 Task: Create in the project TranceTech and in the Backlog issue 'Integrate a new social media sharing feature into an existing website to increase brand awareness and customer engagement' a child issue 'Serverless computing application load testing and optimization', and assign it to team member softage.3@softage.net.
Action: Mouse moved to (217, 60)
Screenshot: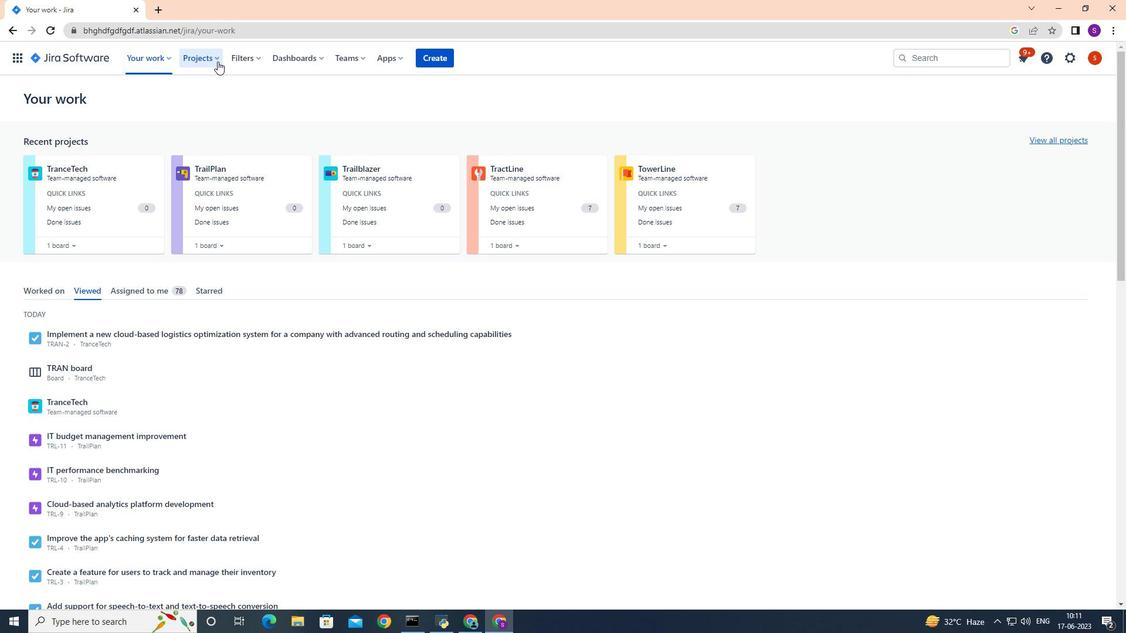 
Action: Mouse pressed left at (217, 60)
Screenshot: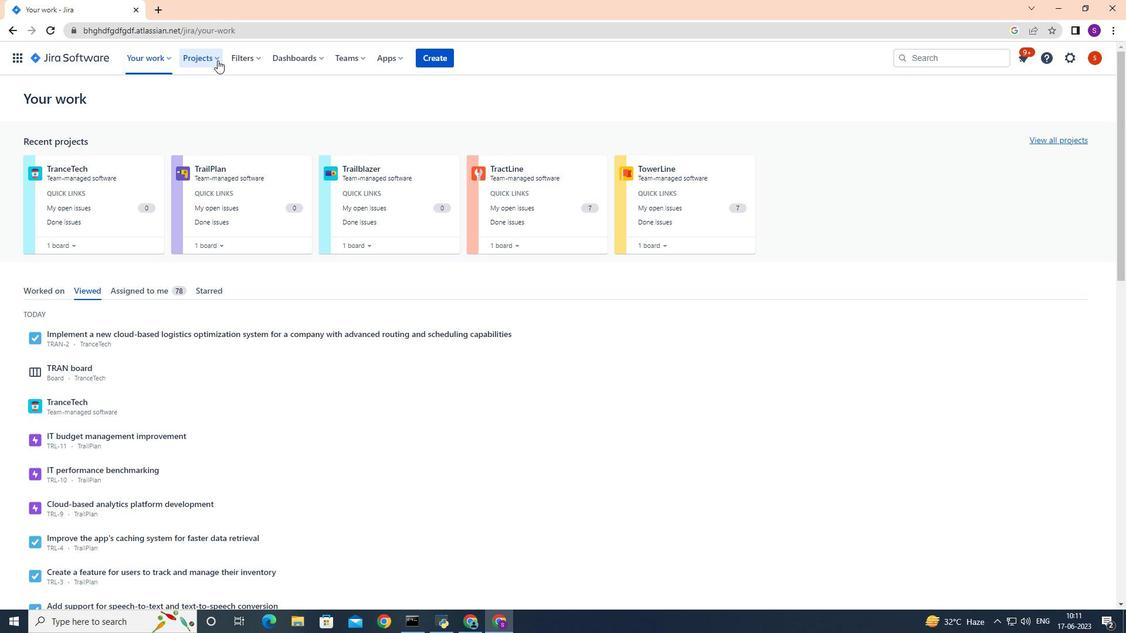 
Action: Mouse moved to (243, 110)
Screenshot: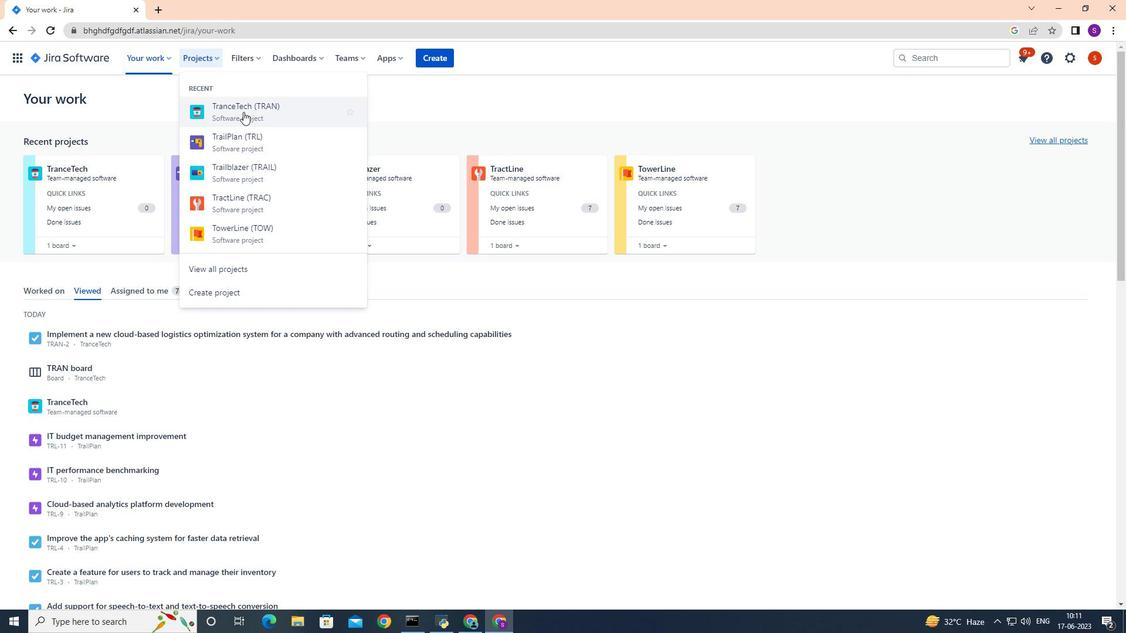
Action: Mouse pressed left at (243, 110)
Screenshot: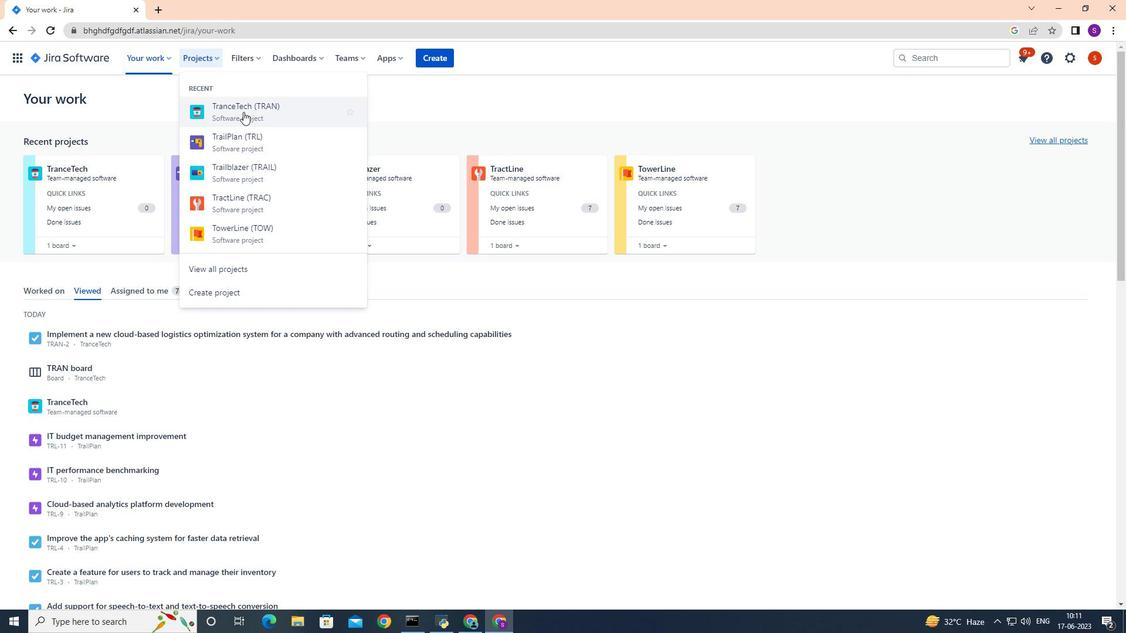 
Action: Mouse moved to (59, 180)
Screenshot: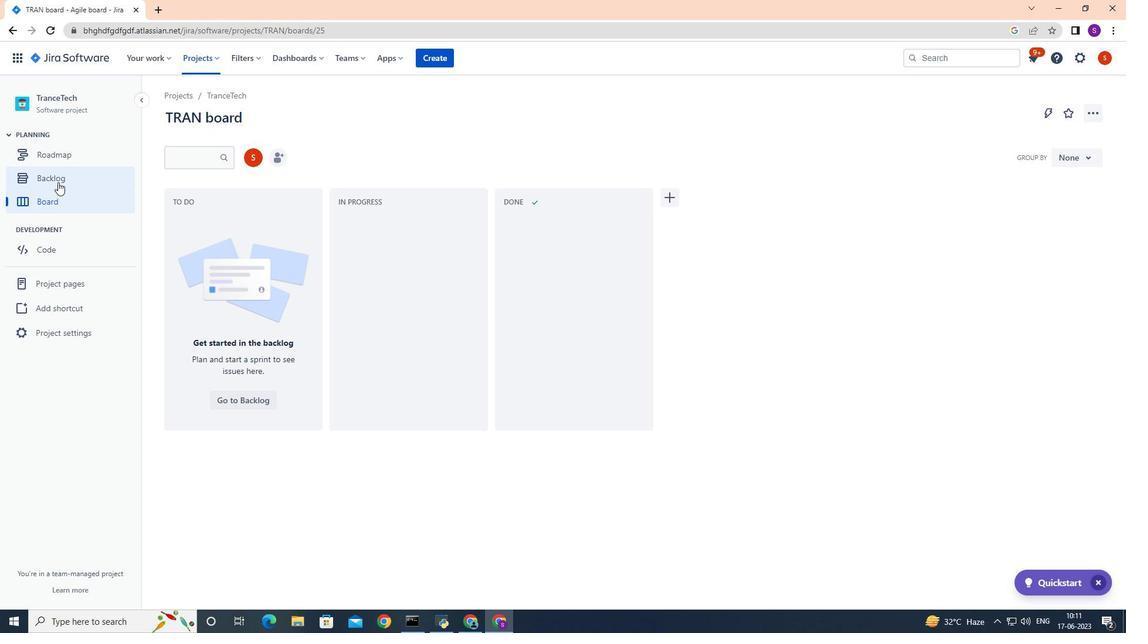
Action: Mouse pressed left at (59, 180)
Screenshot: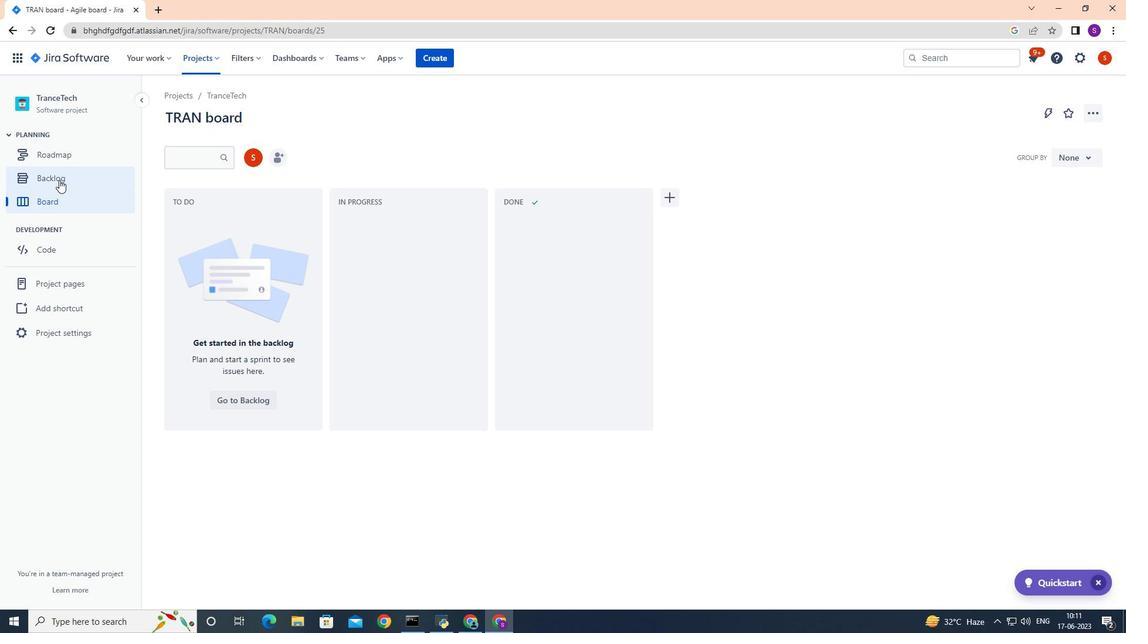 
Action: Mouse moved to (518, 420)
Screenshot: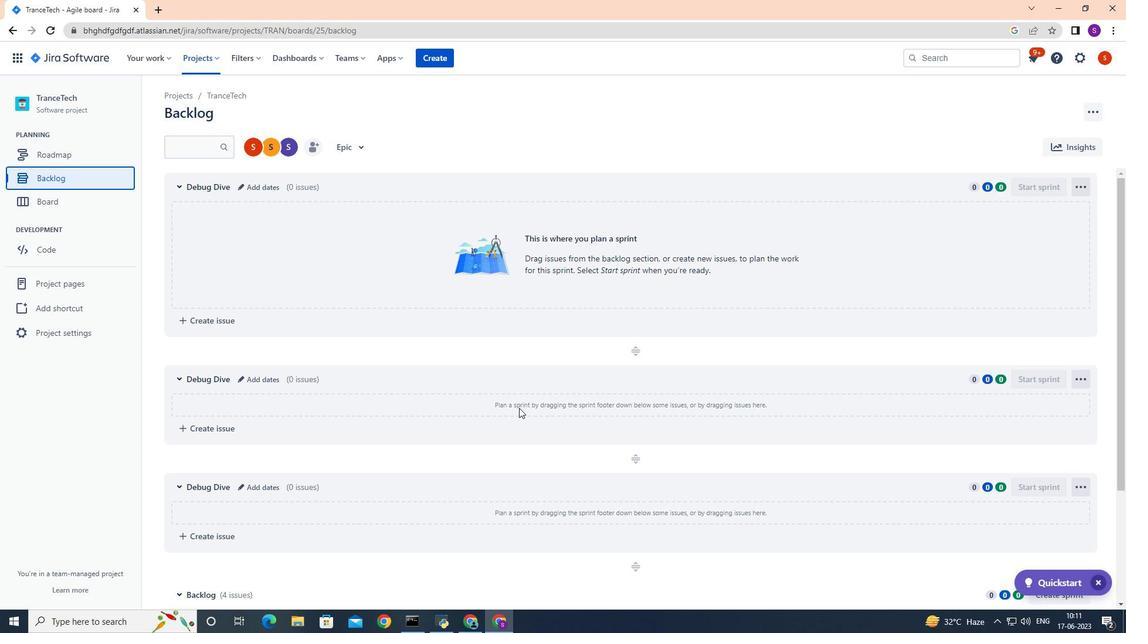 
Action: Mouse scrolled (518, 420) with delta (0, 0)
Screenshot: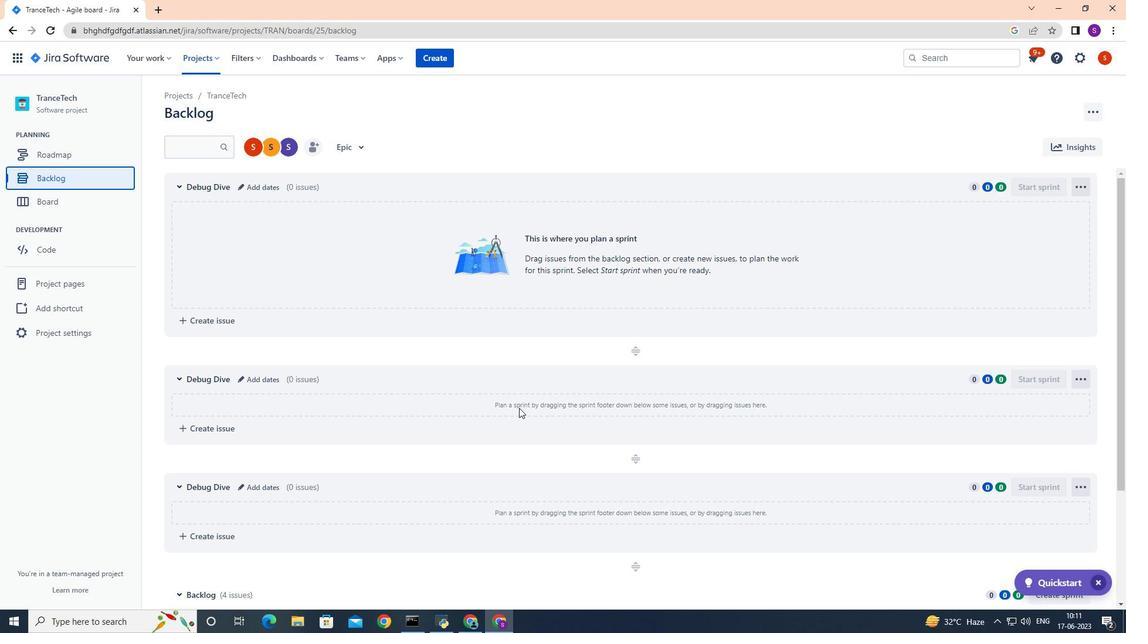 
Action: Mouse moved to (517, 422)
Screenshot: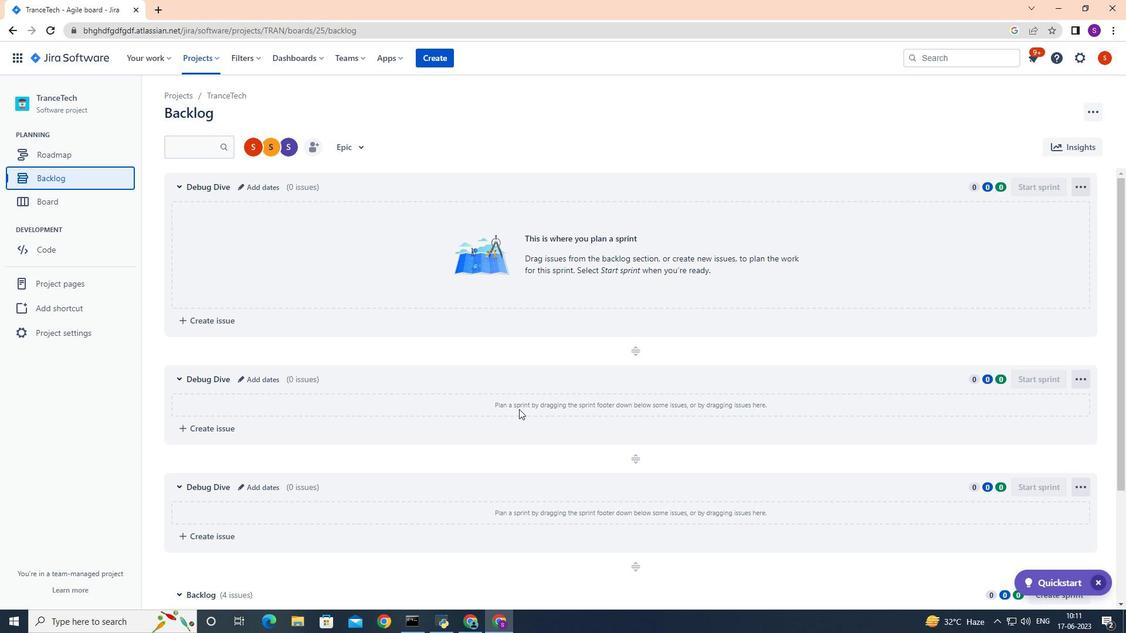 
Action: Mouse scrolled (517, 421) with delta (0, 0)
Screenshot: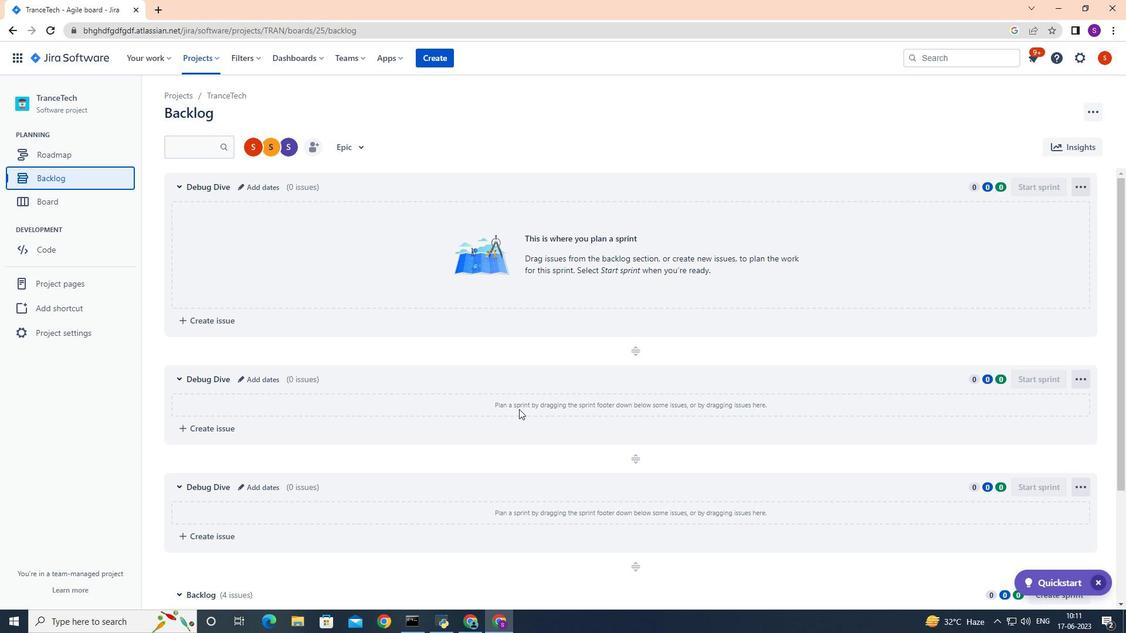 
Action: Mouse moved to (517, 422)
Screenshot: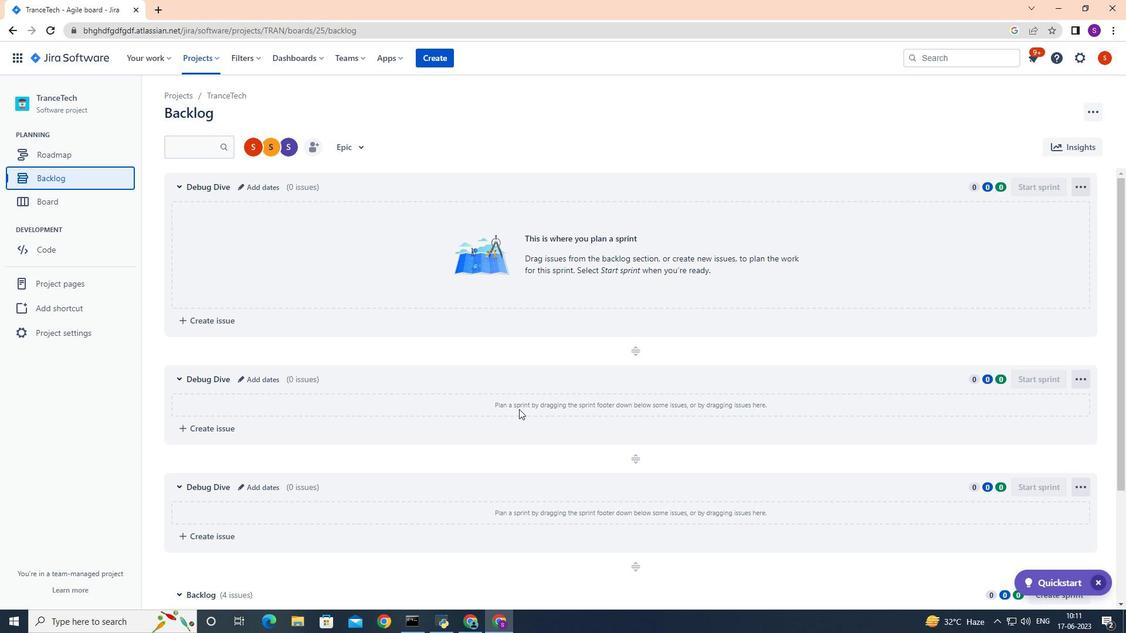 
Action: Mouse scrolled (517, 421) with delta (0, 0)
Screenshot: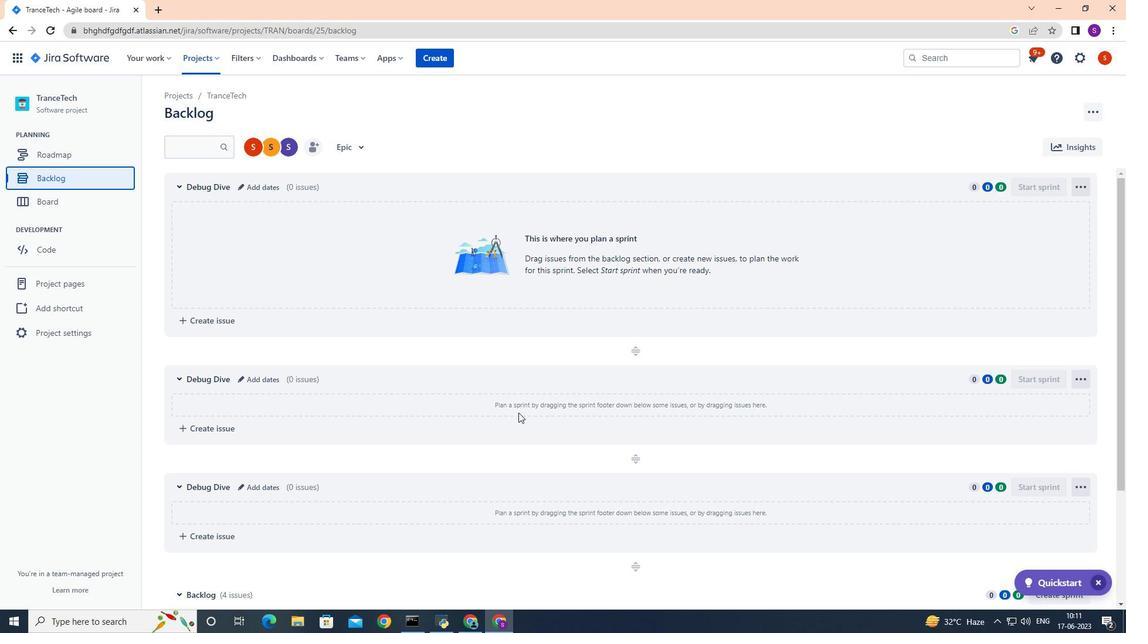 
Action: Mouse moved to (517, 422)
Screenshot: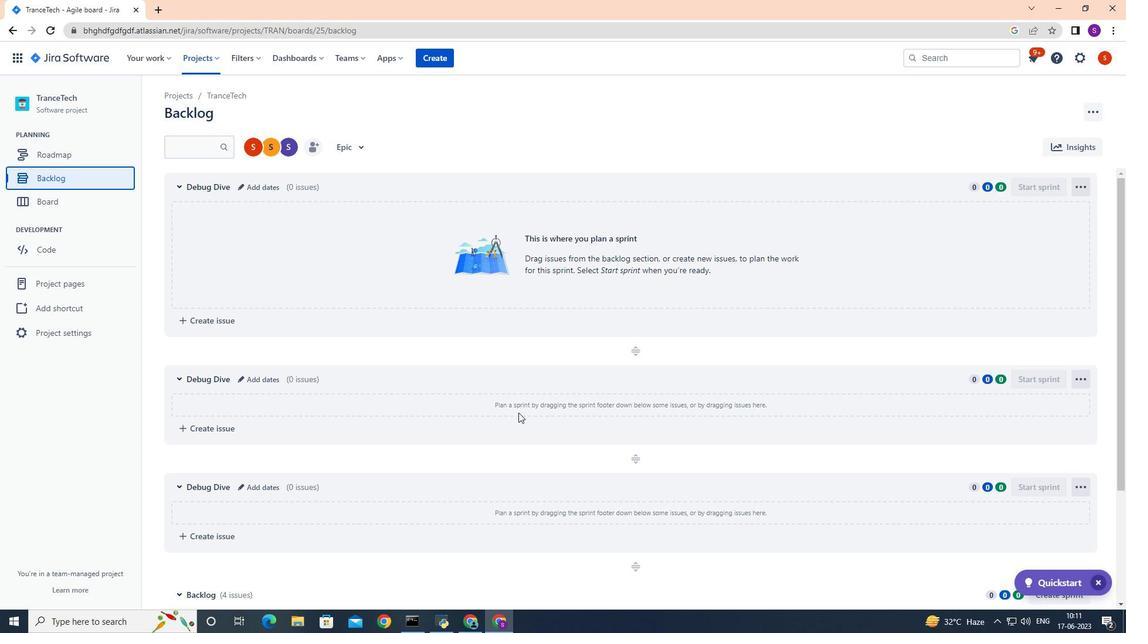 
Action: Mouse scrolled (517, 421) with delta (0, 0)
Screenshot: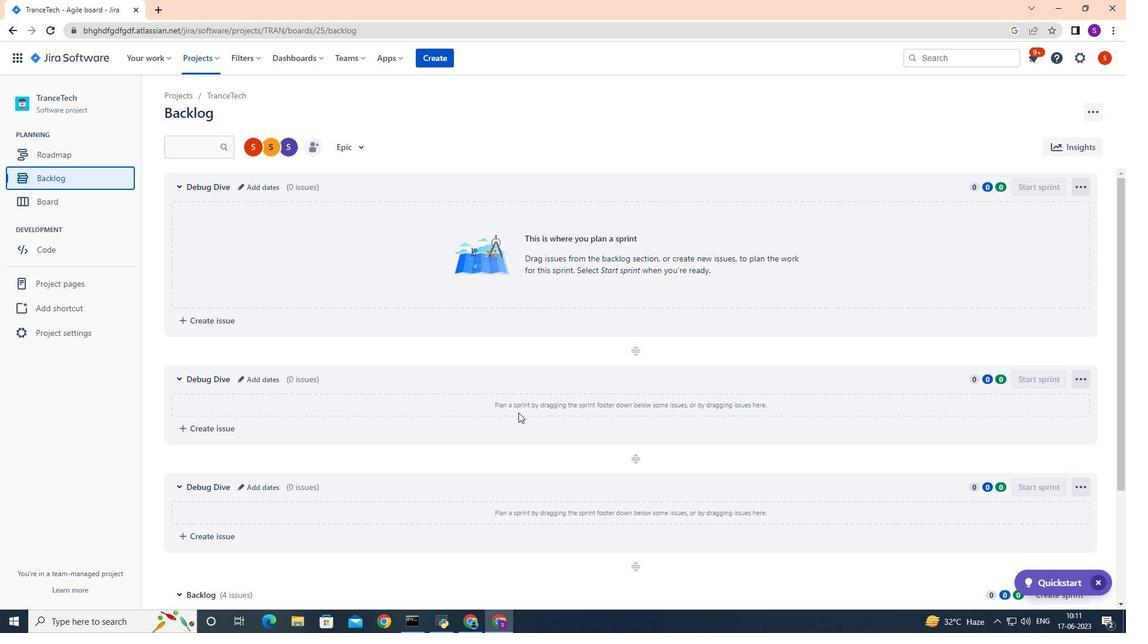 
Action: Mouse moved to (516, 422)
Screenshot: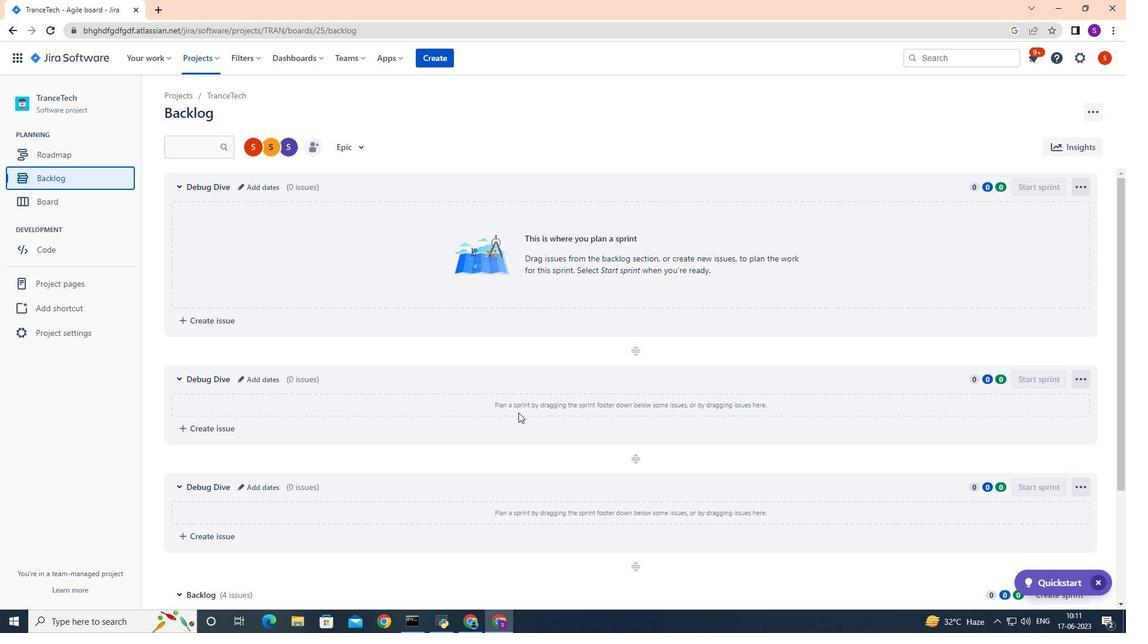 
Action: Mouse scrolled (516, 421) with delta (0, 0)
Screenshot: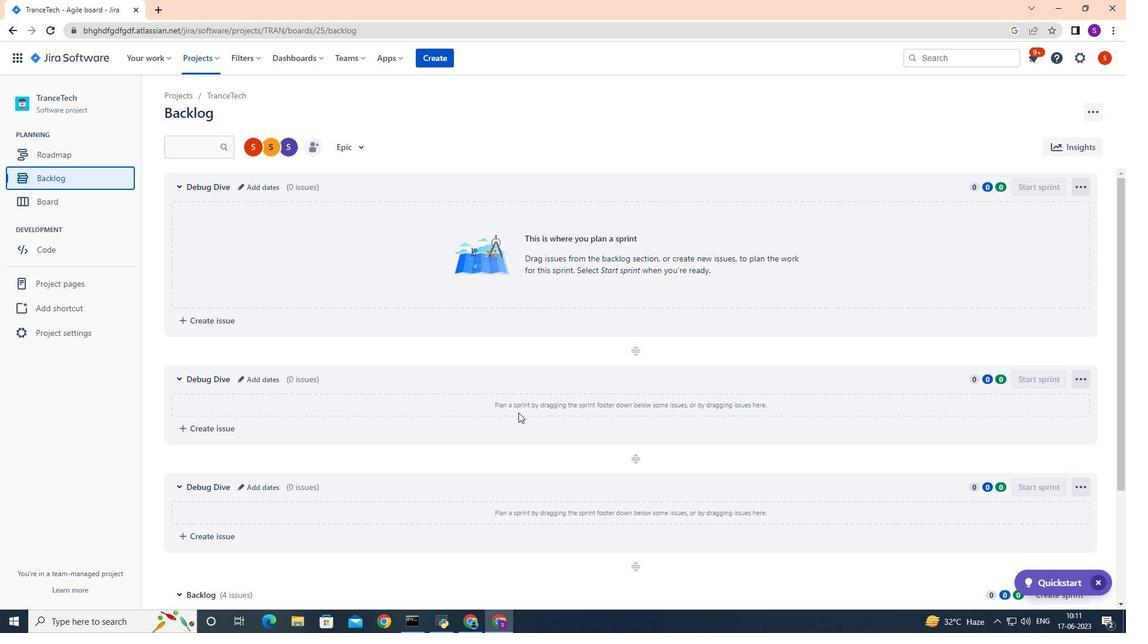 
Action: Mouse moved to (514, 420)
Screenshot: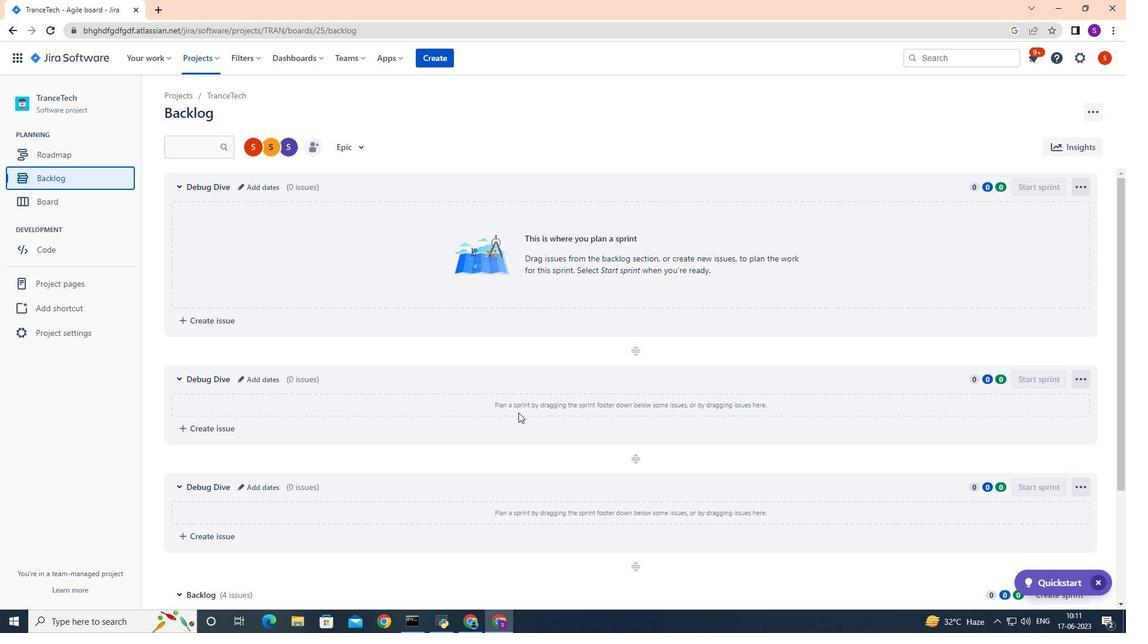
Action: Mouse scrolled (514, 419) with delta (0, 0)
Screenshot: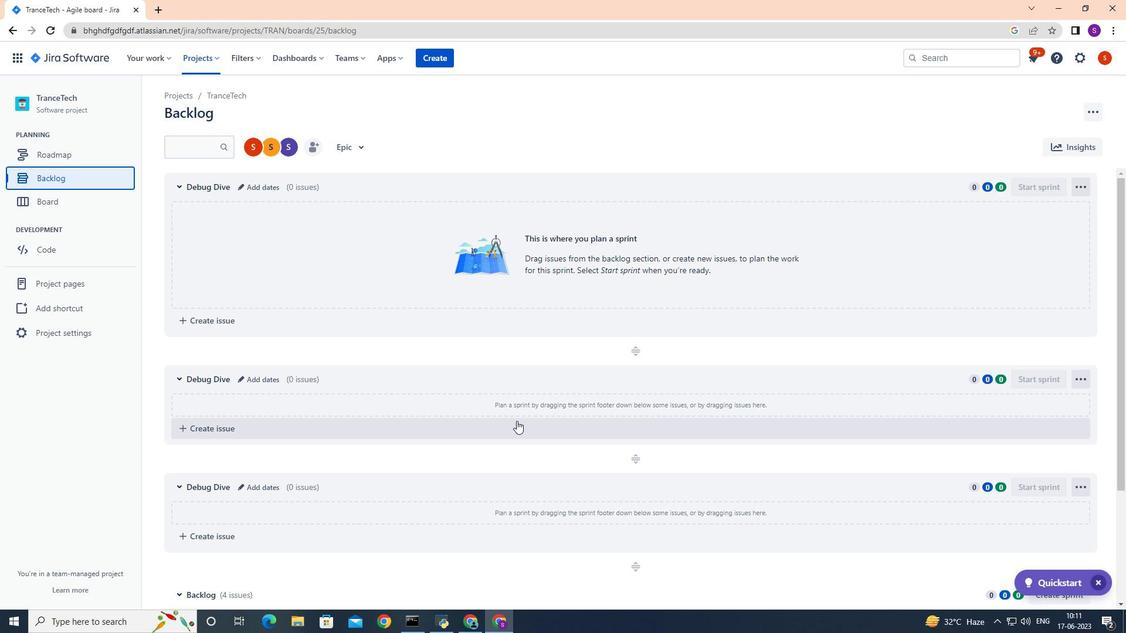 
Action: Mouse moved to (511, 414)
Screenshot: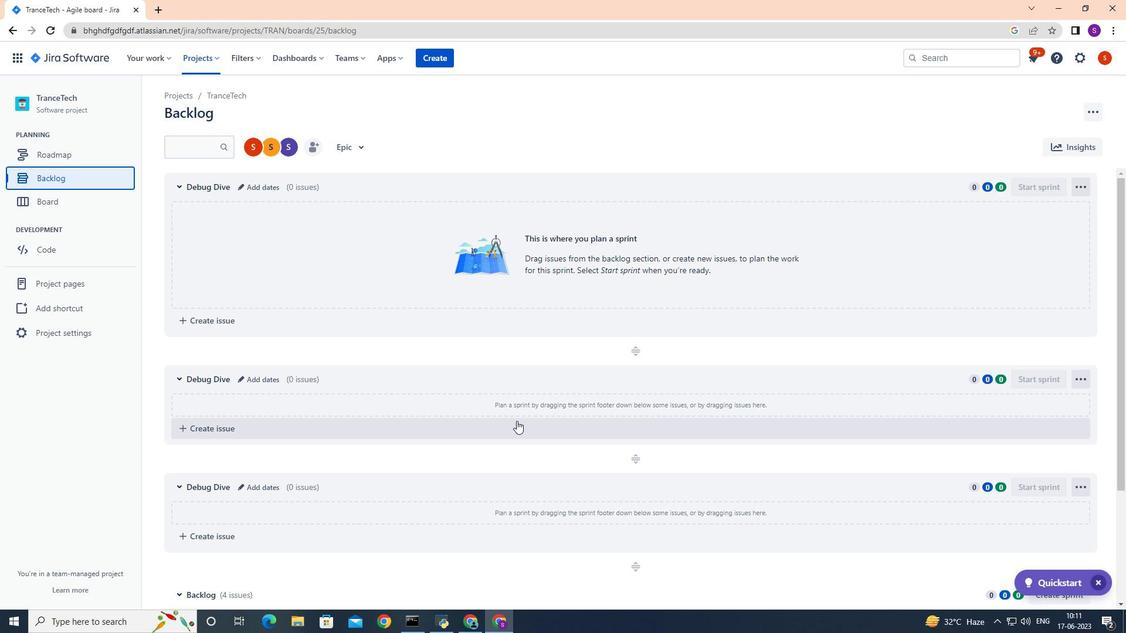 
Action: Mouse scrolled (511, 414) with delta (0, 0)
Screenshot: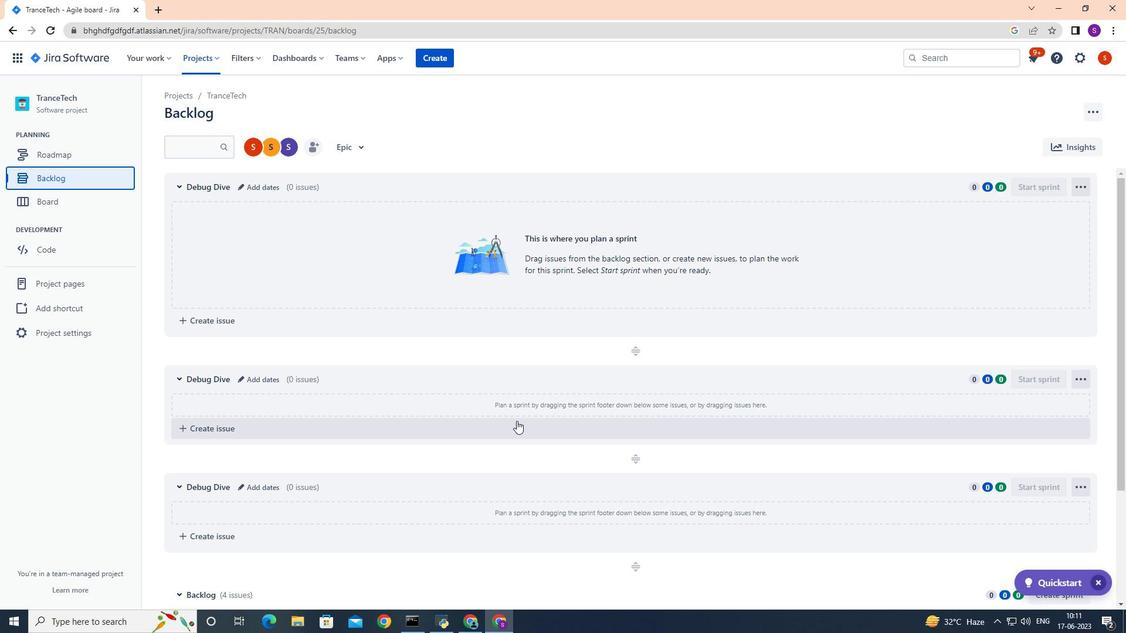 
Action: Mouse moved to (728, 491)
Screenshot: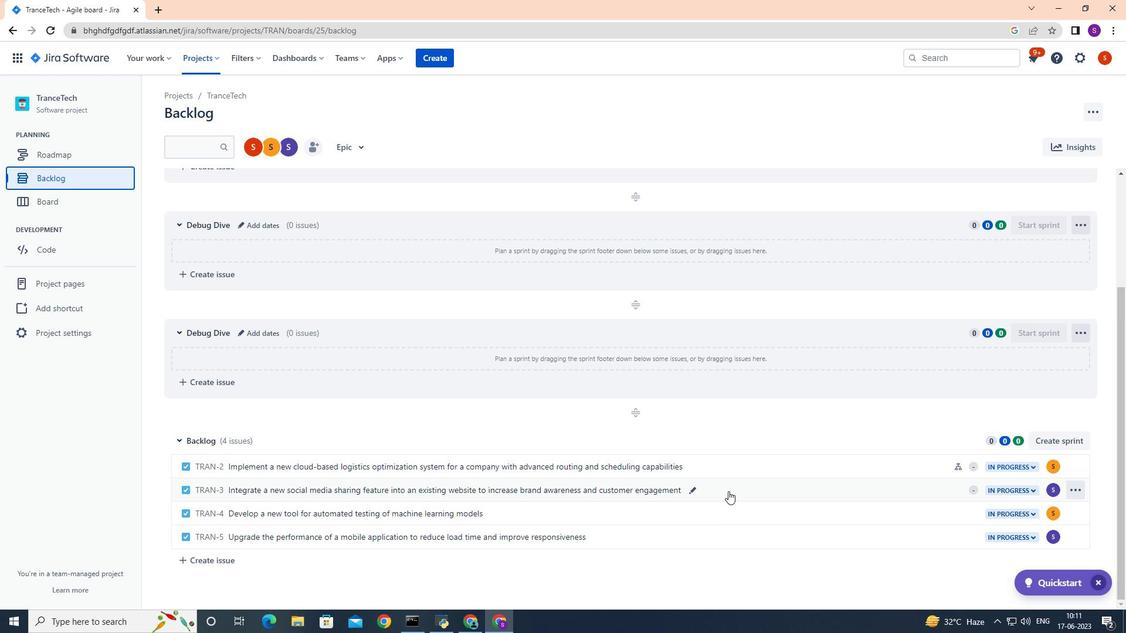 
Action: Mouse pressed left at (728, 491)
Screenshot: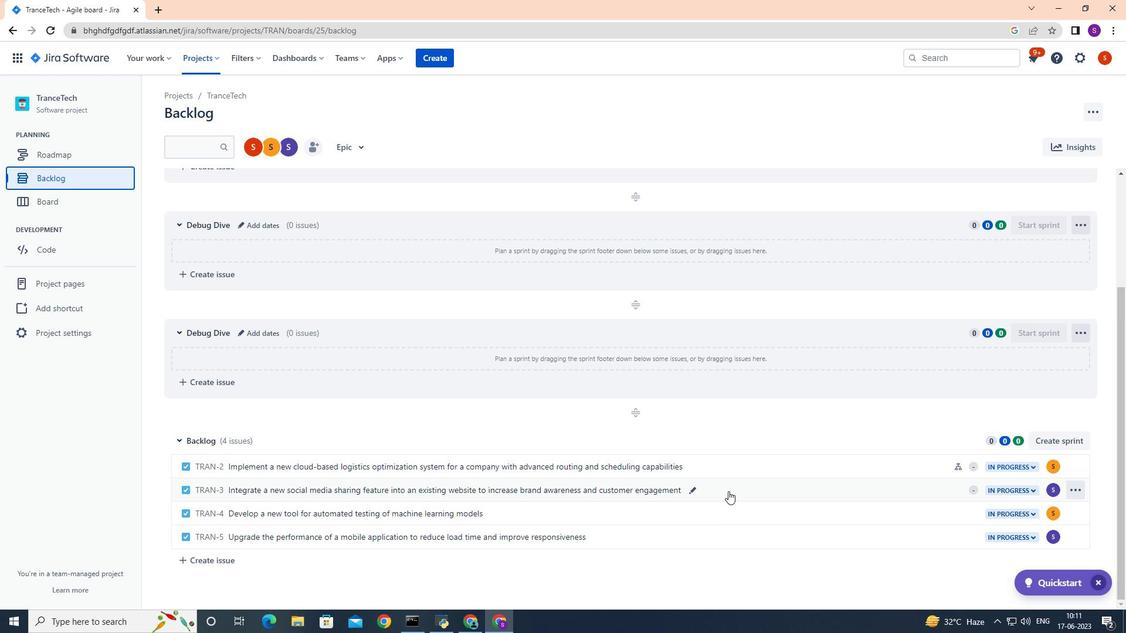 
Action: Mouse moved to (918, 302)
Screenshot: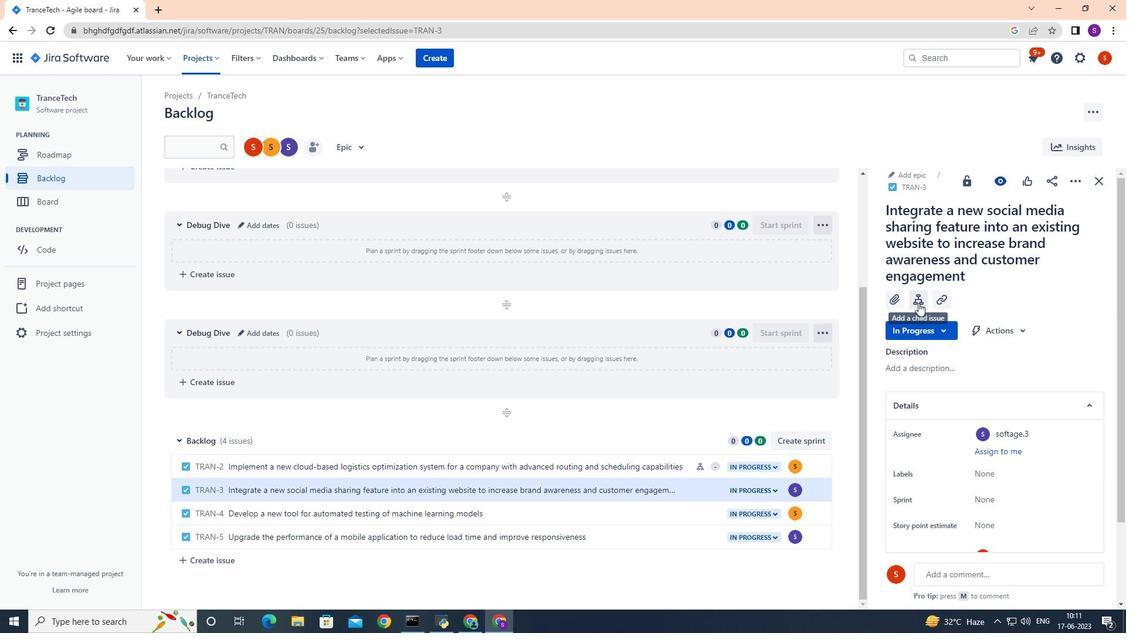 
Action: Mouse pressed left at (918, 302)
Screenshot: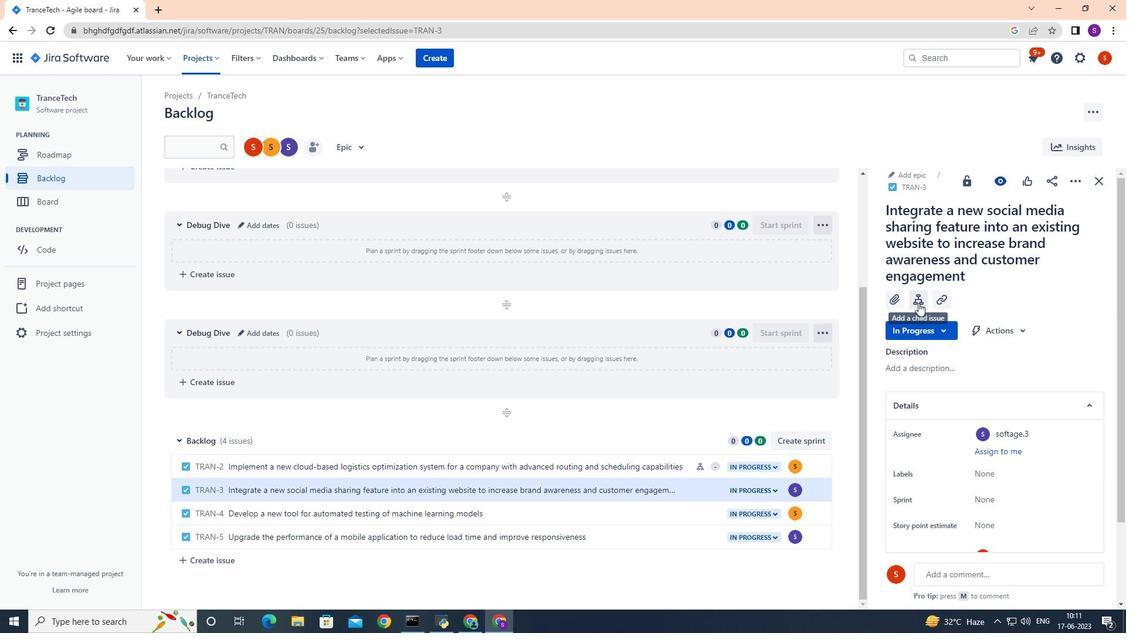 
Action: Mouse moved to (921, 378)
Screenshot: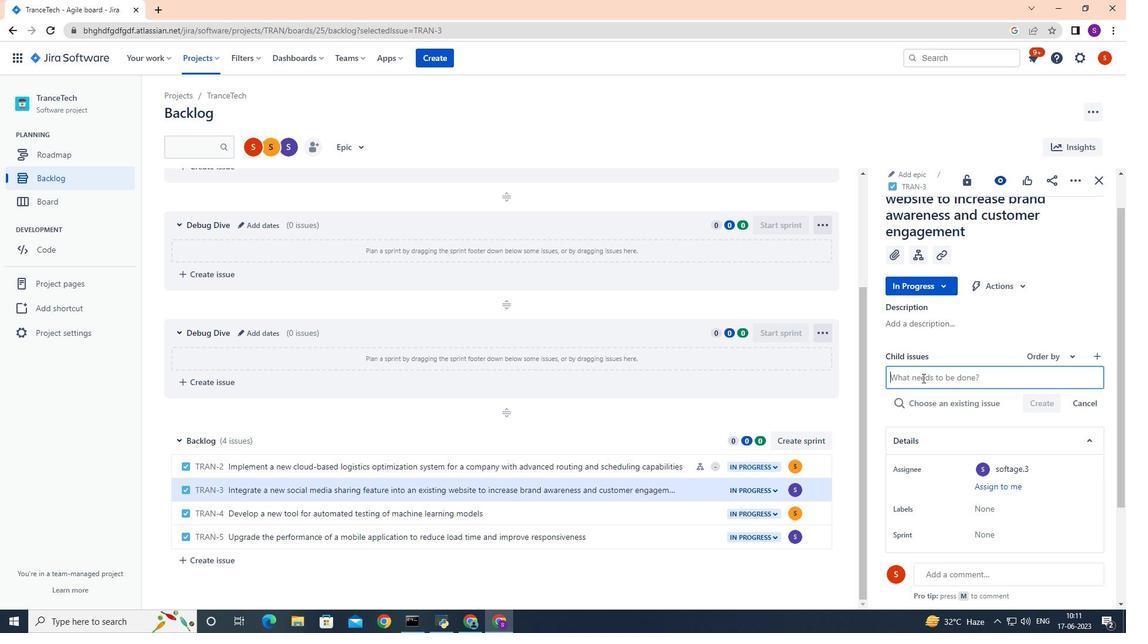 
Action: Key pressed <Key.shift><Key.shift>Serverless<Key.space><Key.backspace><Key.backspace><Key.backspace>
Screenshot: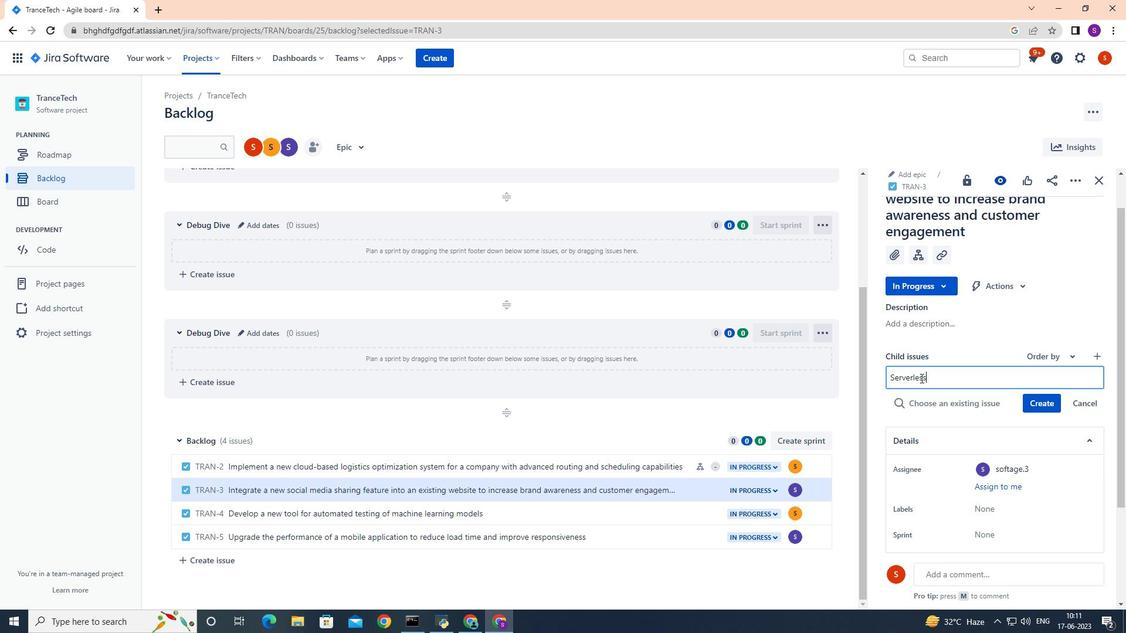 
Action: Mouse moved to (1026, 378)
Screenshot: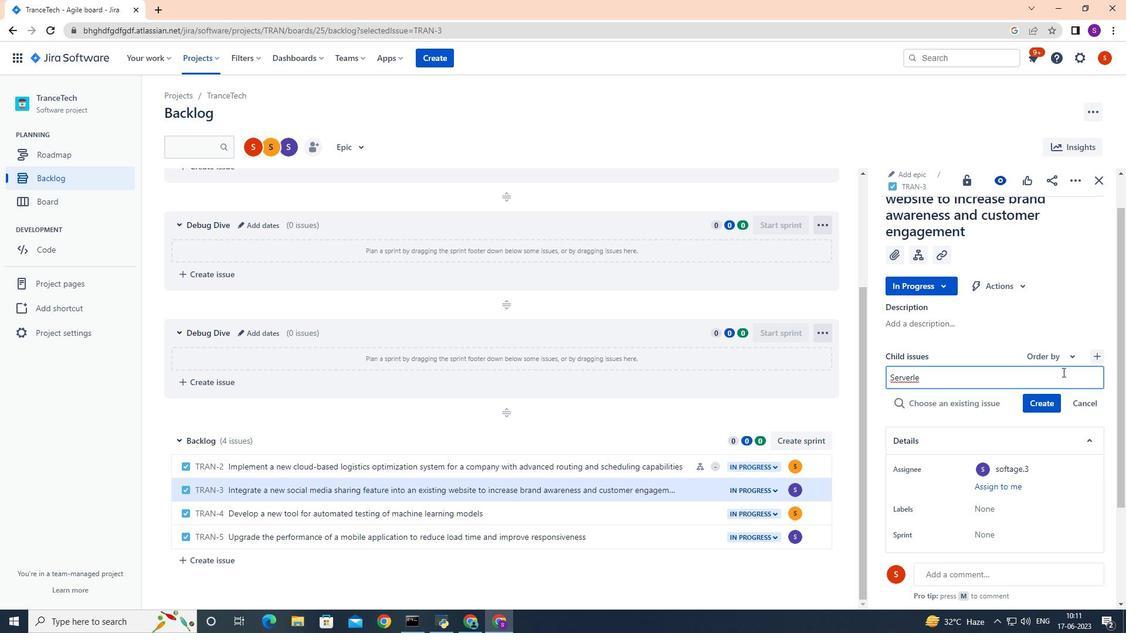 
Action: Key pressed <Key.backspace><Key.backspace><Key.backspace><Key.backspace>erless<Key.space>computing<Key.space>application<Key.space>load<Key.space>testing<Key.space>and<Key.space>optimion<Key.enter>
Screenshot: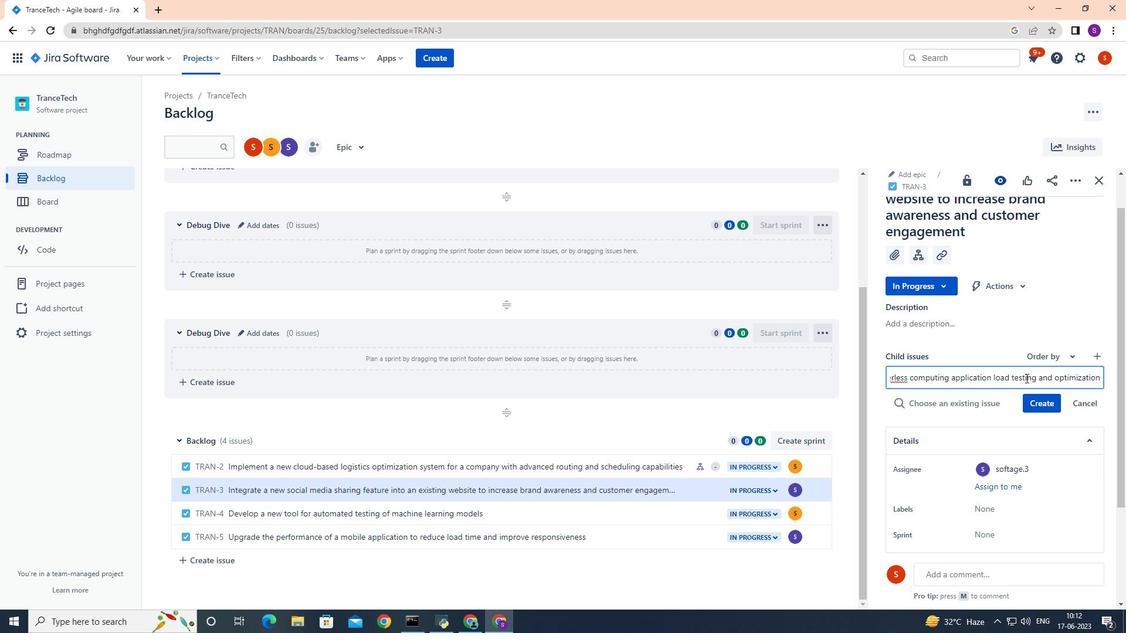
Action: Mouse moved to (1054, 382)
Screenshot: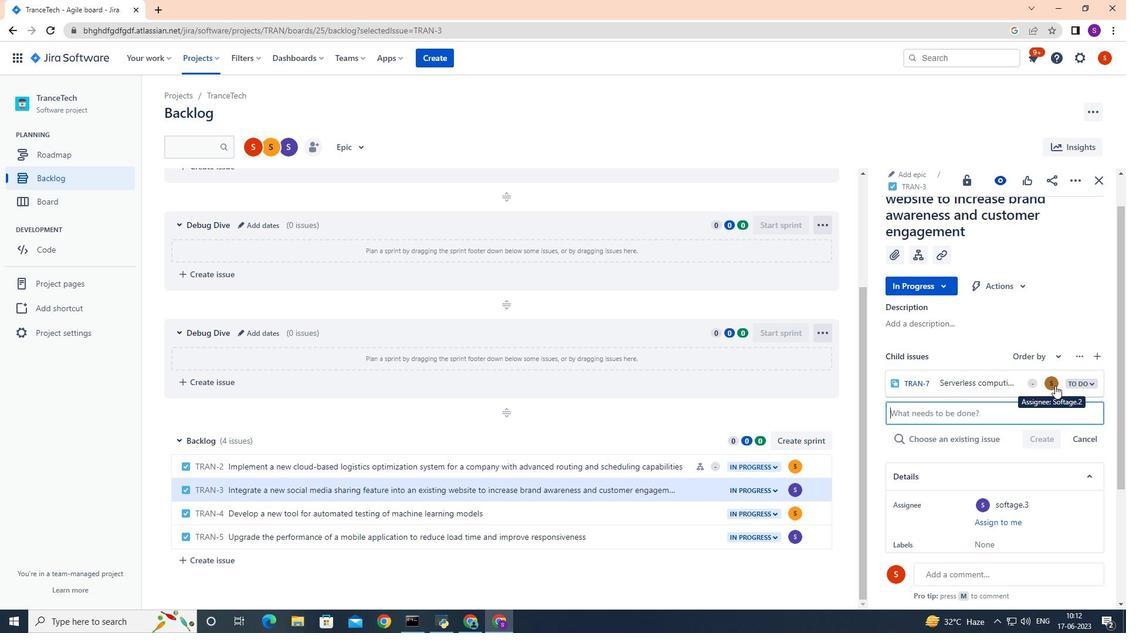 
Action: Mouse pressed left at (1054, 382)
Screenshot: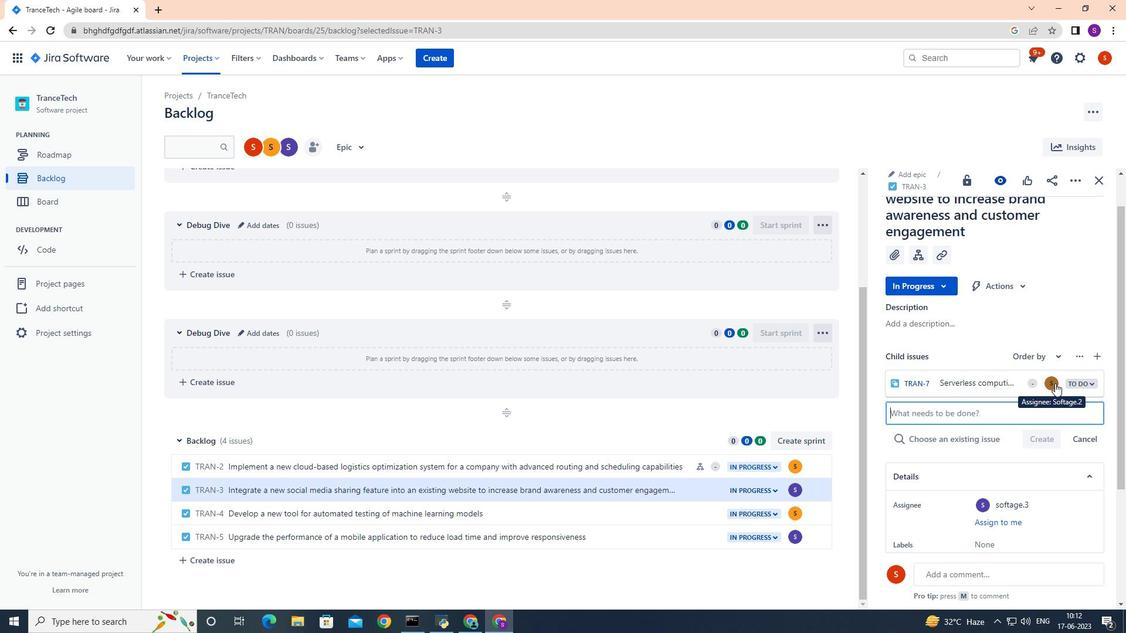 
Action: Mouse moved to (1053, 382)
Screenshot: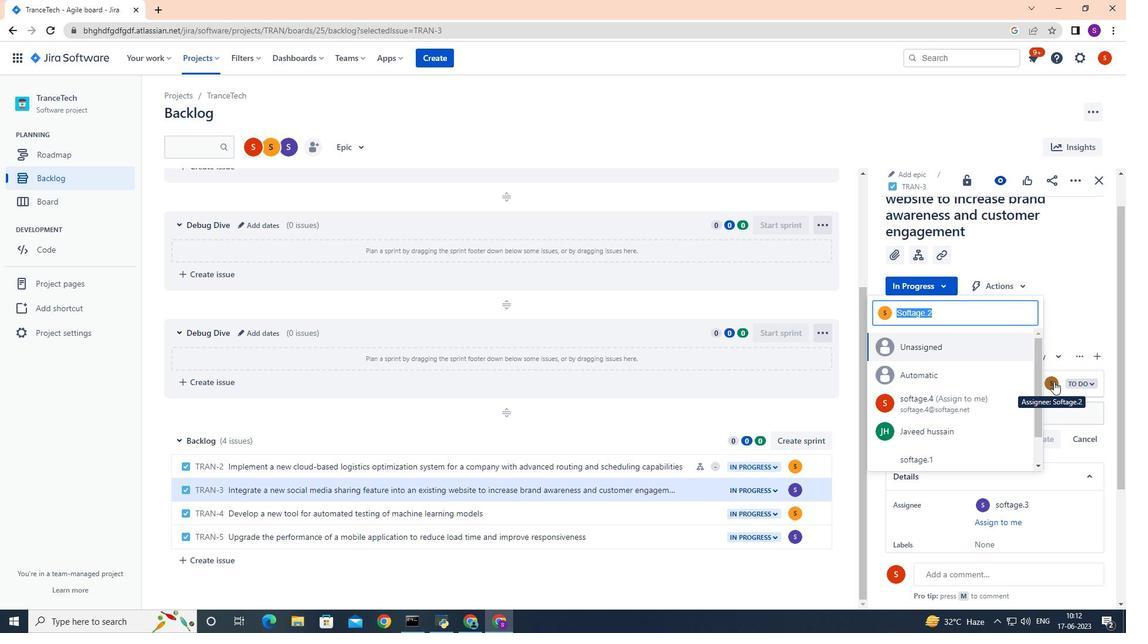 
Action: Key pressed softage.3
Screenshot: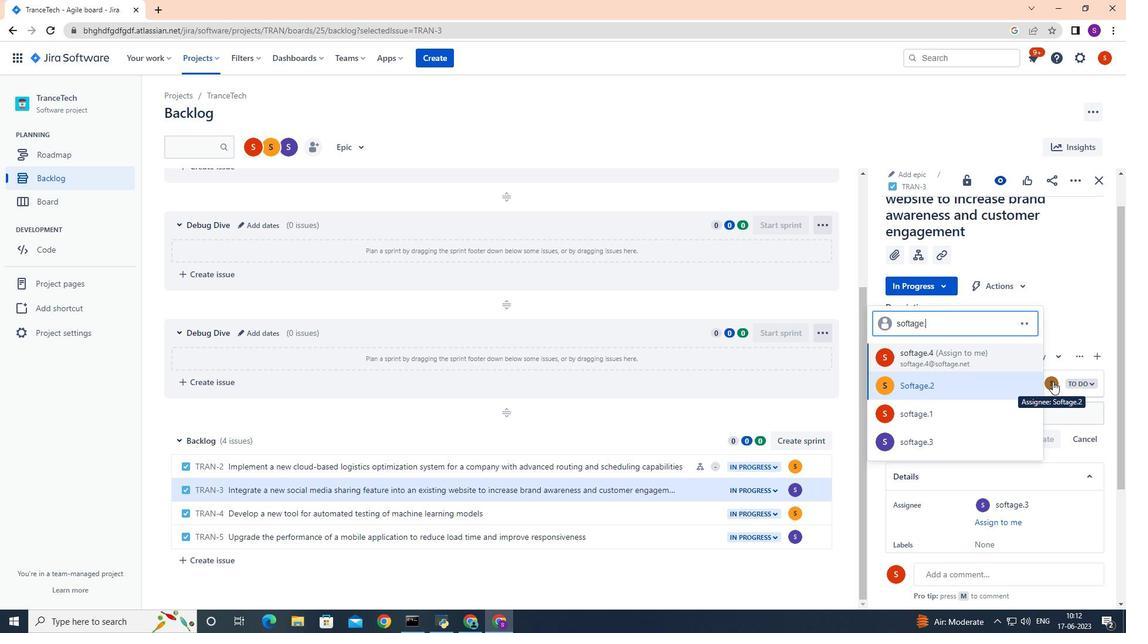 
Action: Mouse moved to (960, 385)
Screenshot: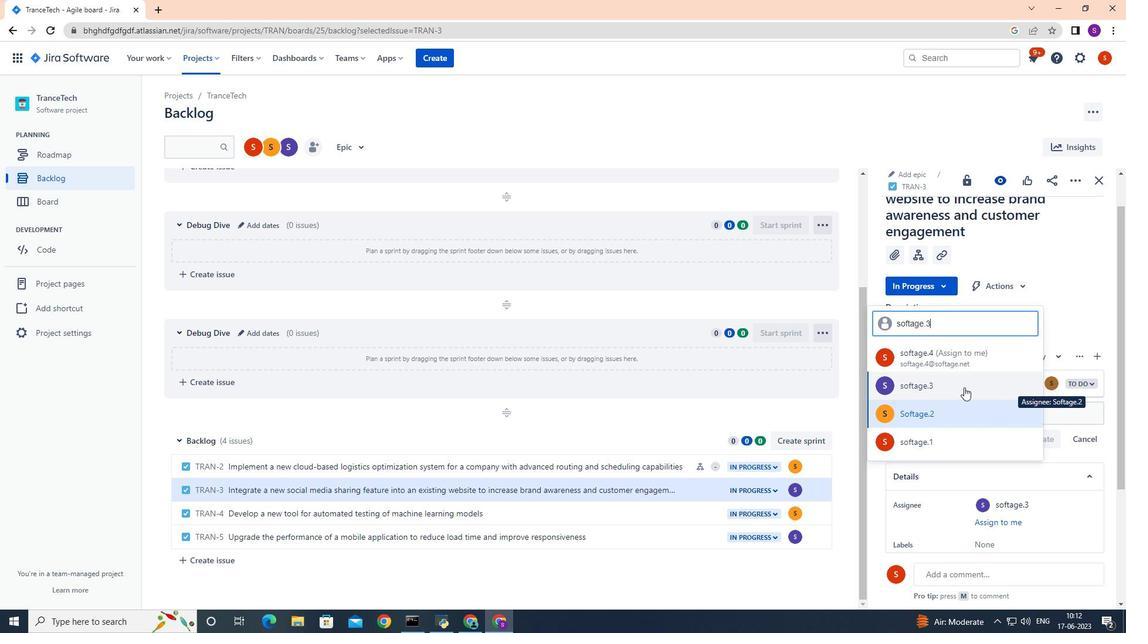 
Action: Mouse pressed left at (960, 385)
Screenshot: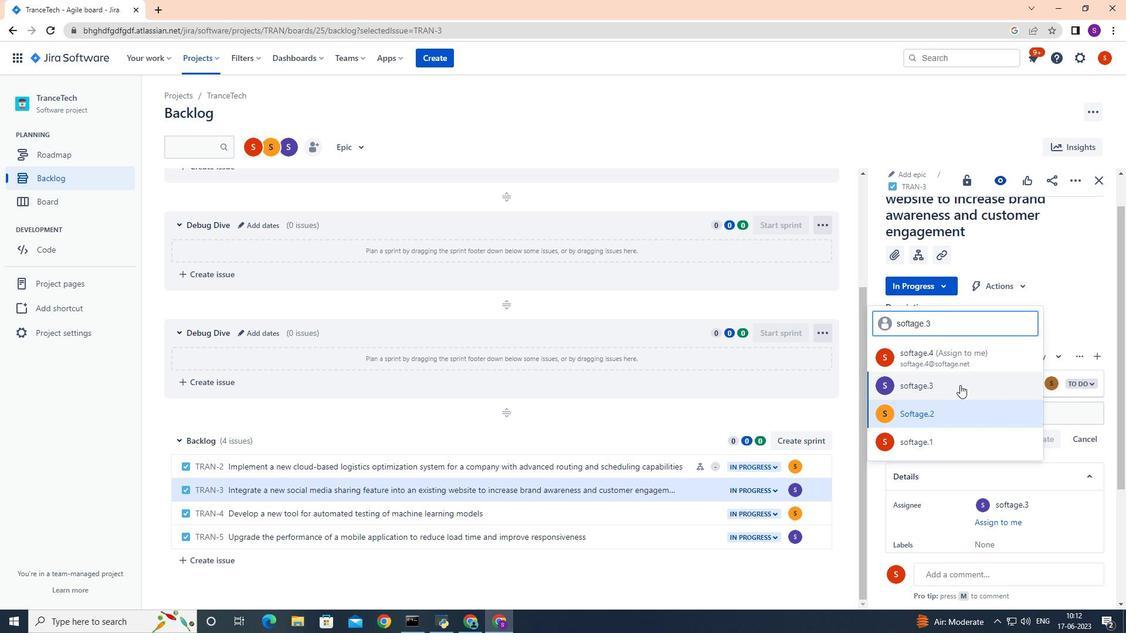 
Action: Mouse moved to (1035, 308)
Screenshot: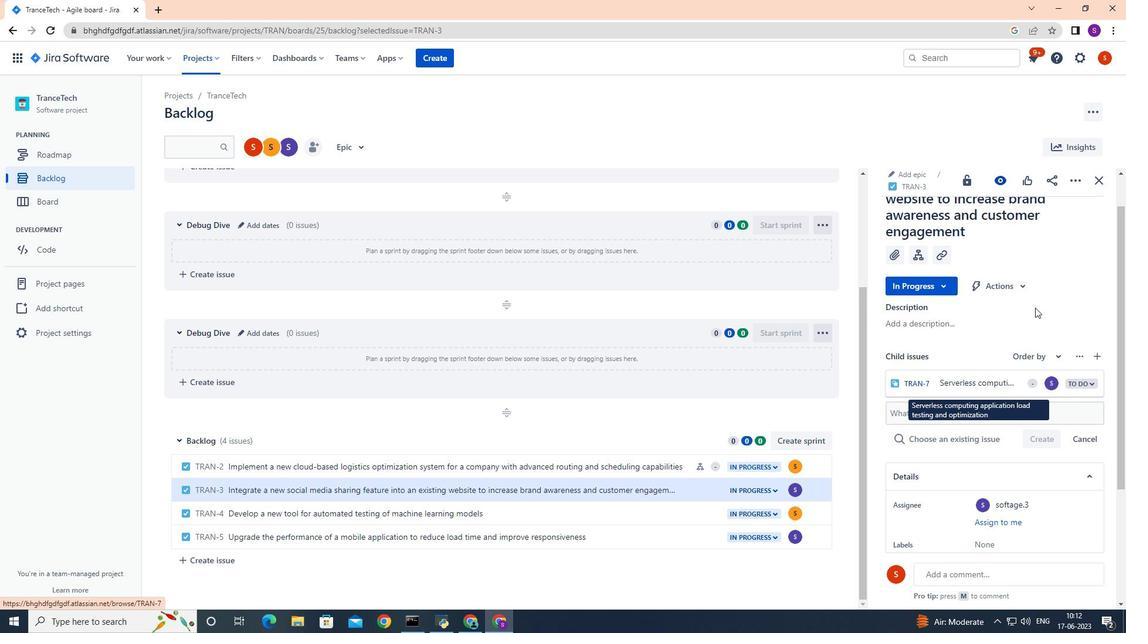 
